 Task: Create Card Customer Satisfaction Review in Board Product Management Best Practices to Workspace Human Resources Software. Create Card Bodybuilding Review in Board Customer Segmentation and Analysis to Workspace Human Resources Software. Create Card Customer Retention Review in Board Product Market Fit Analysis and Optimization to Workspace Human Resources Software
Action: Mouse moved to (95, 290)
Screenshot: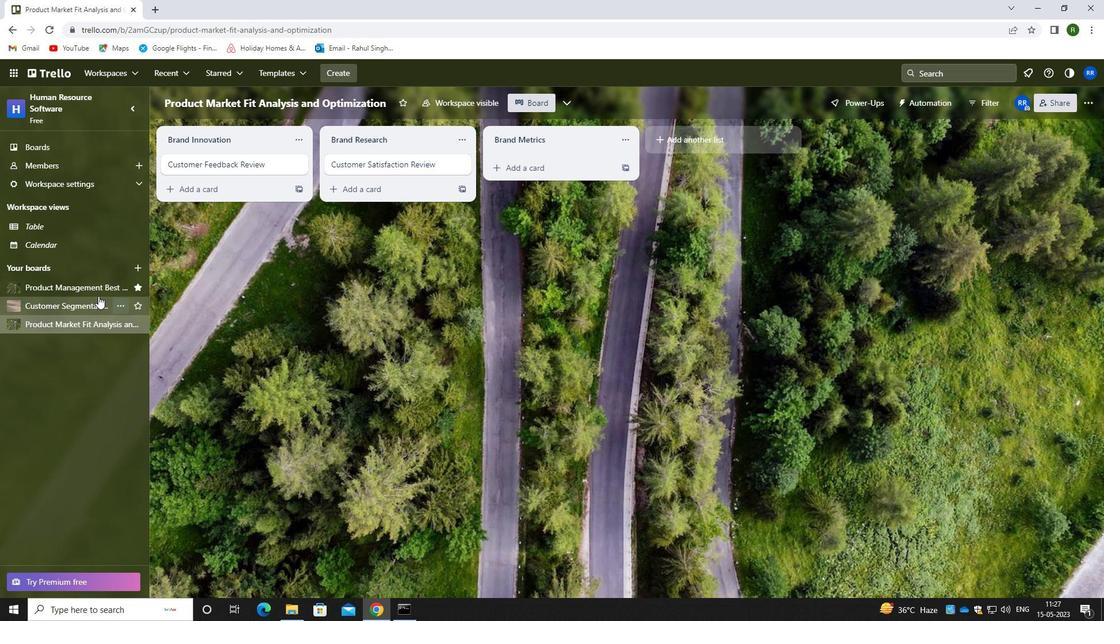 
Action: Mouse pressed left at (95, 290)
Screenshot: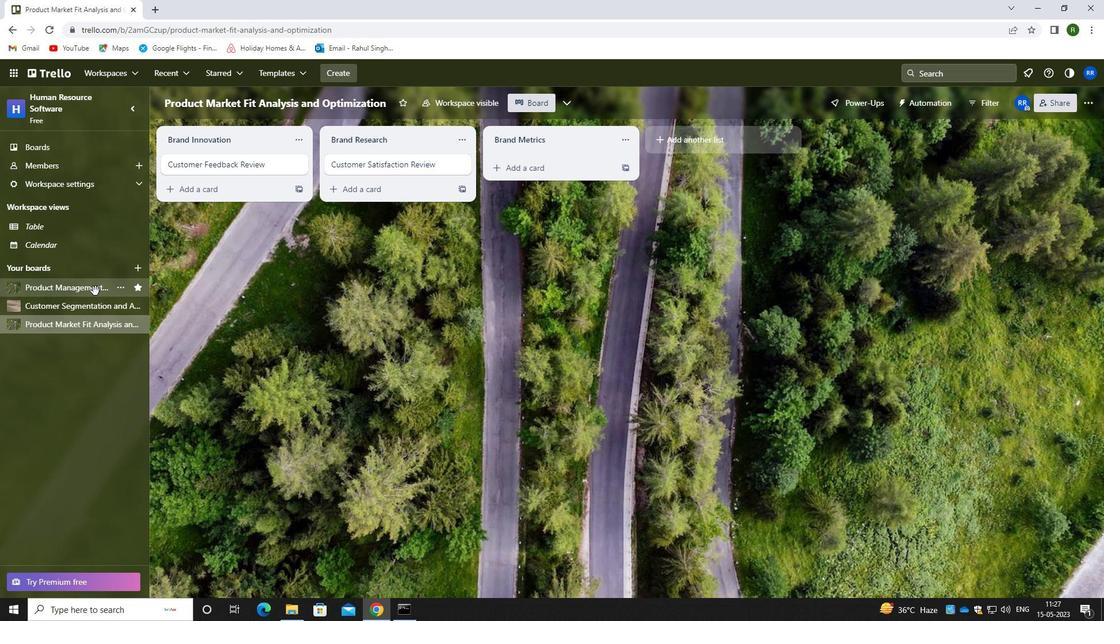 
Action: Mouse moved to (521, 168)
Screenshot: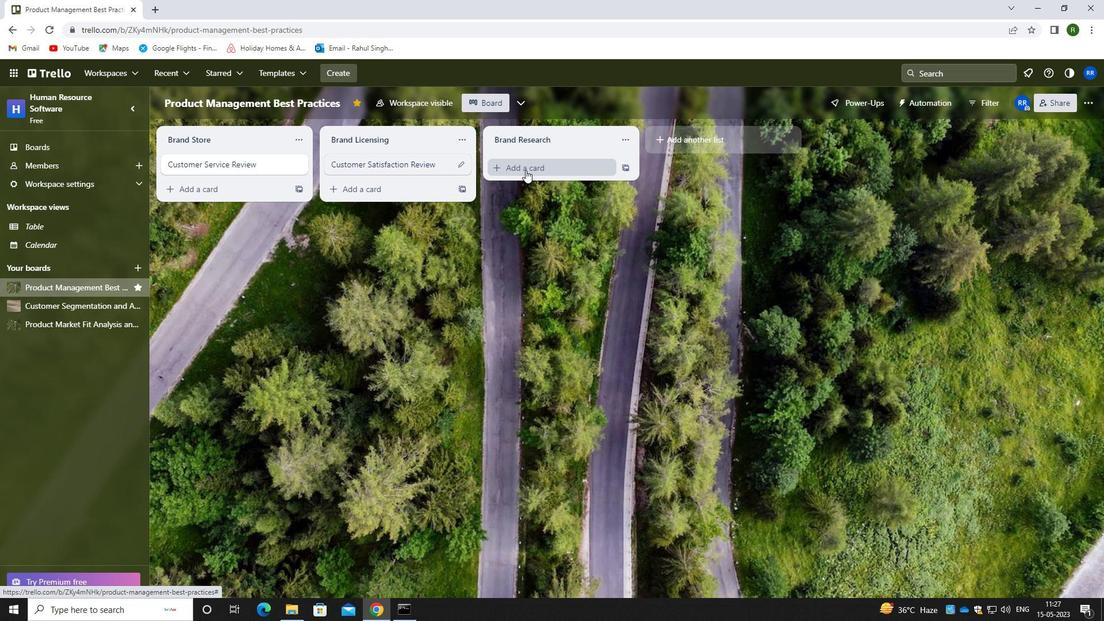 
Action: Mouse pressed left at (521, 168)
Screenshot: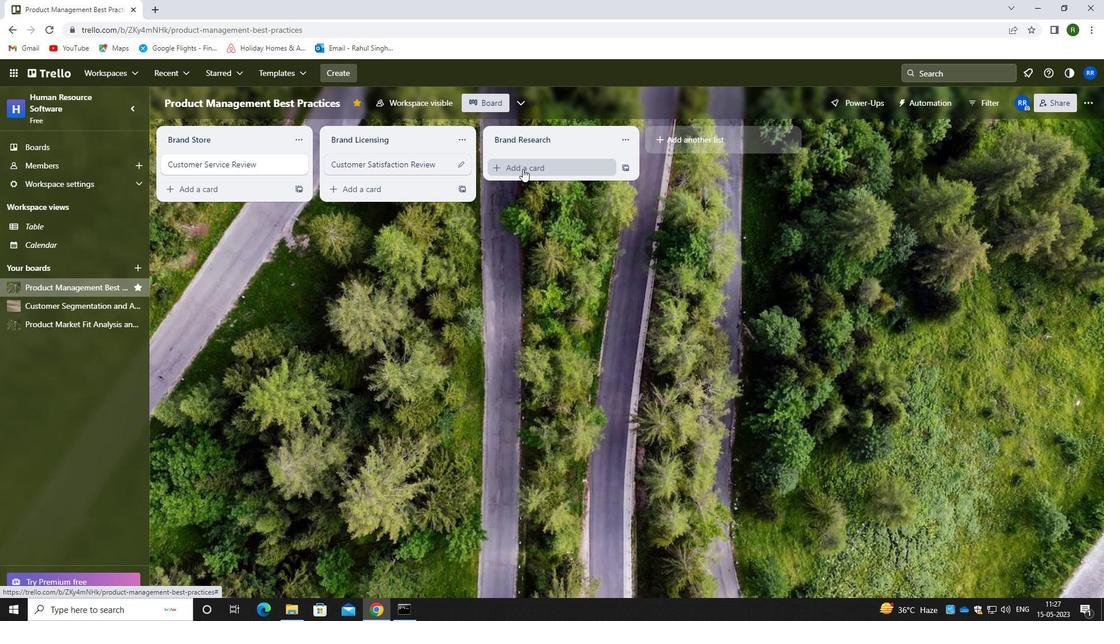 
Action: Mouse moved to (534, 173)
Screenshot: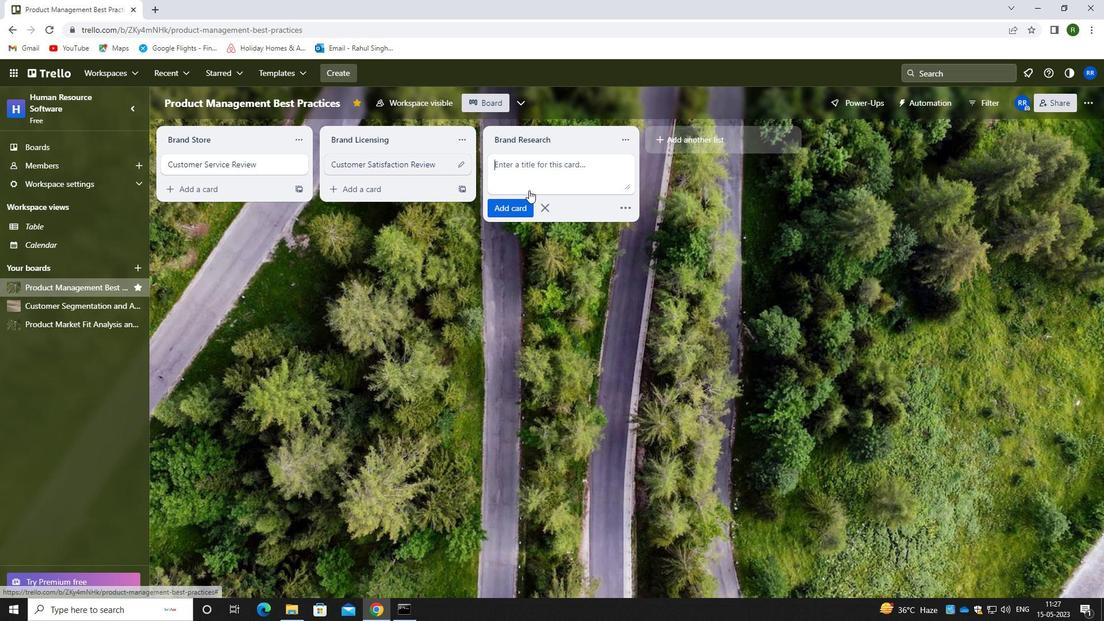 
Action: Mouse pressed left at (534, 173)
Screenshot: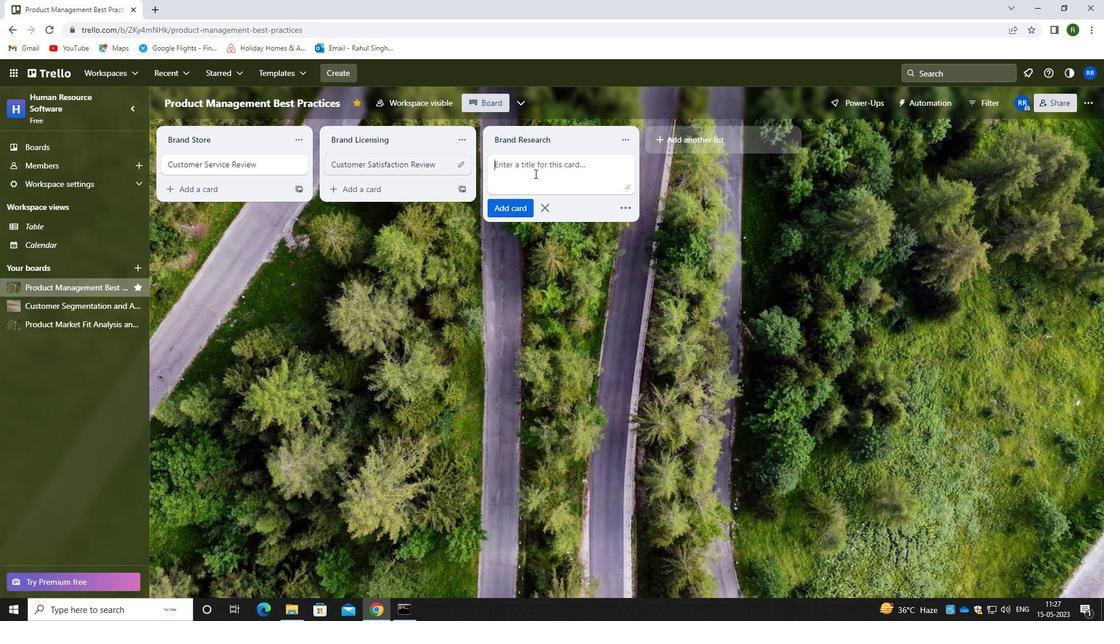 
Action: Key pressed <Key.caps_lock><Key.caps_lock><Key.caps_lock>c<Key.caps_lock>ustomer<Key.space>s<Key.caps_lock>a<Key.backspace><Key.backspace>s<Key.caps_lock>atisfaction<Key.space><Key.caps_lock>FR<Key.caps_lock><Key.backspace><Key.backspace><Key.caps_lock>r<Key.caps_lock>eview
Screenshot: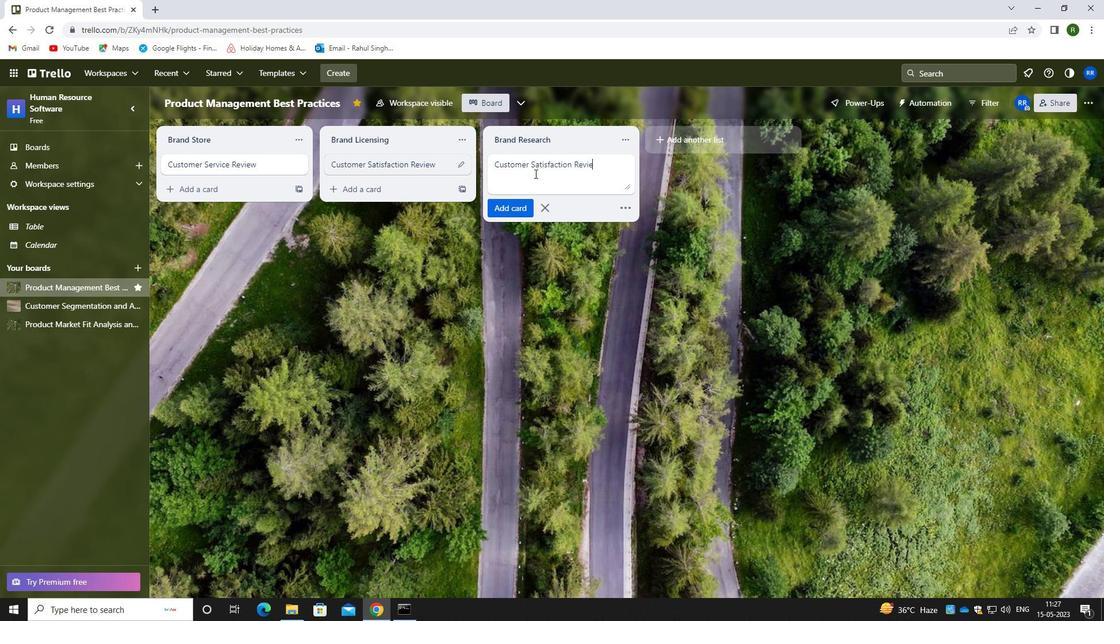 
Action: Mouse moved to (502, 207)
Screenshot: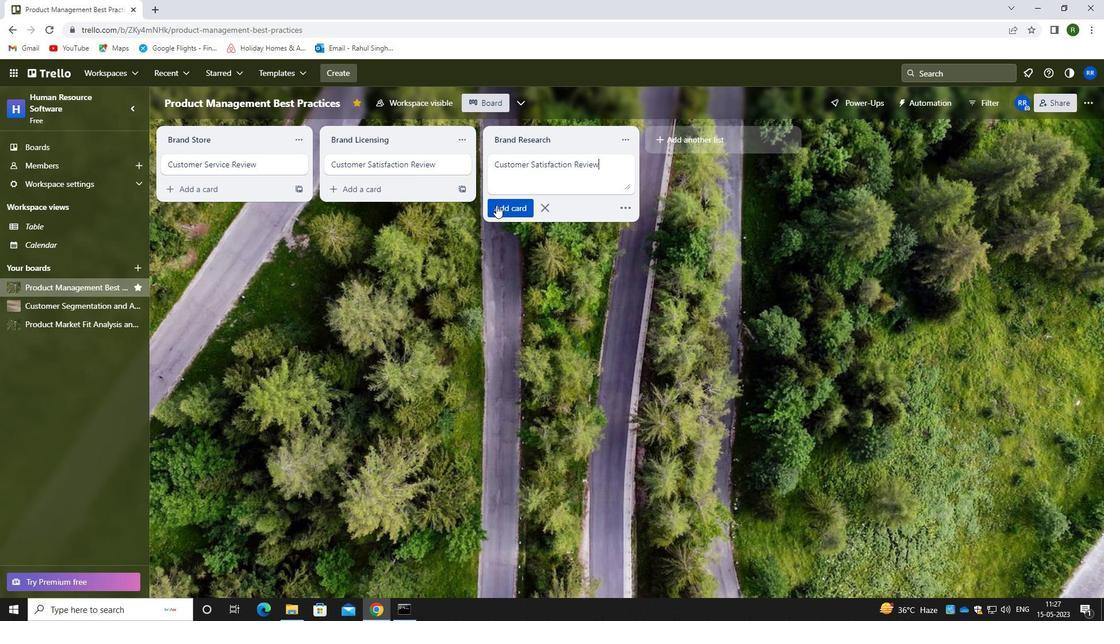 
Action: Mouse pressed left at (502, 207)
Screenshot: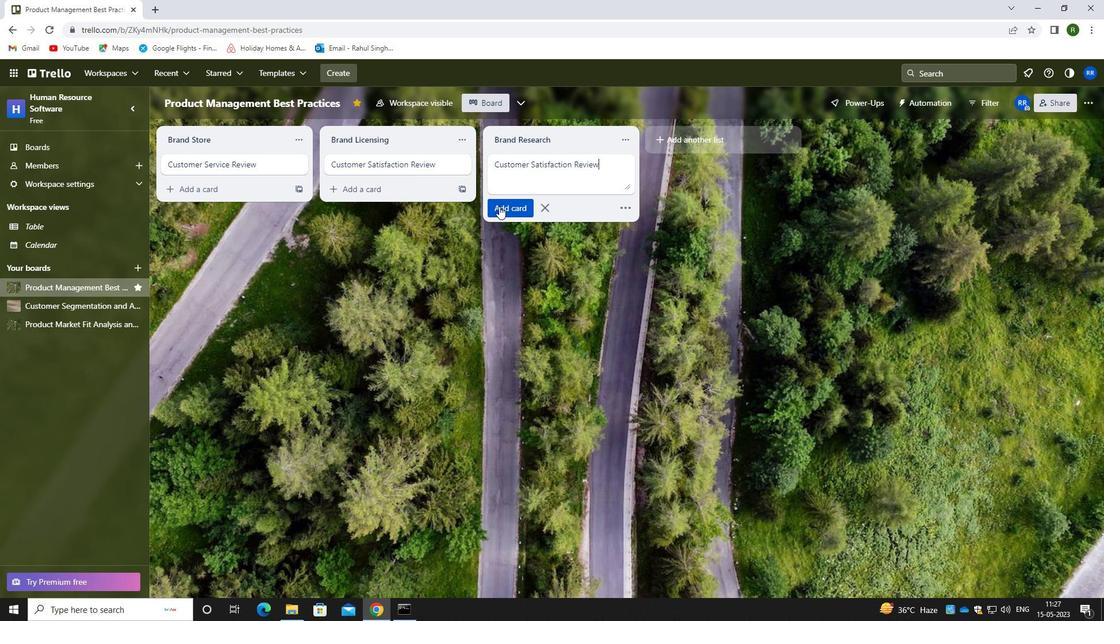 
Action: Mouse moved to (89, 308)
Screenshot: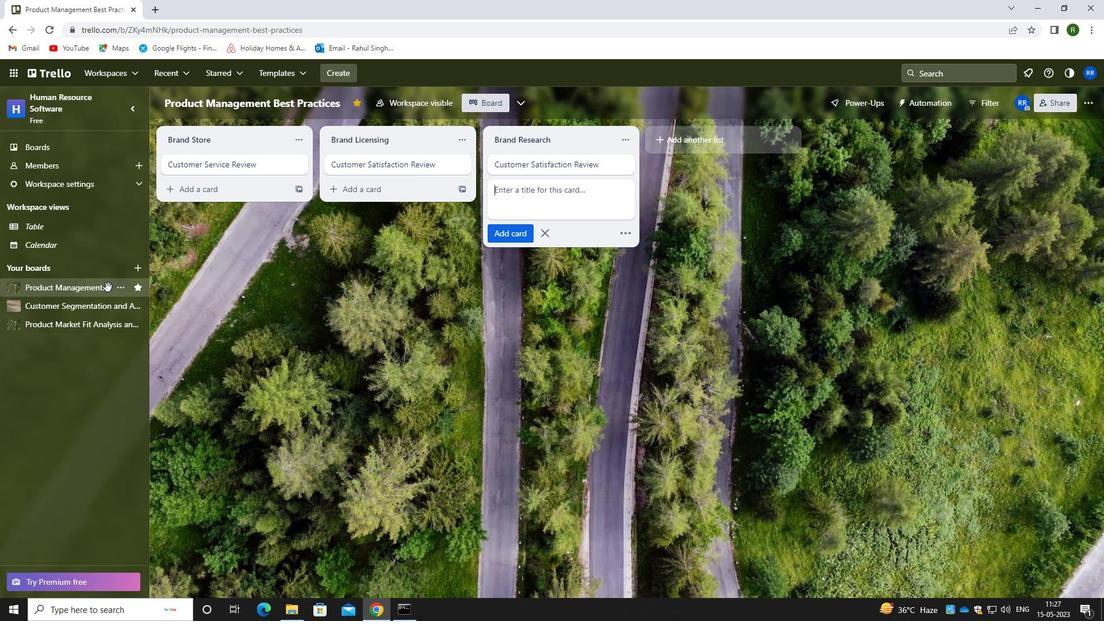 
Action: Mouse pressed left at (89, 308)
Screenshot: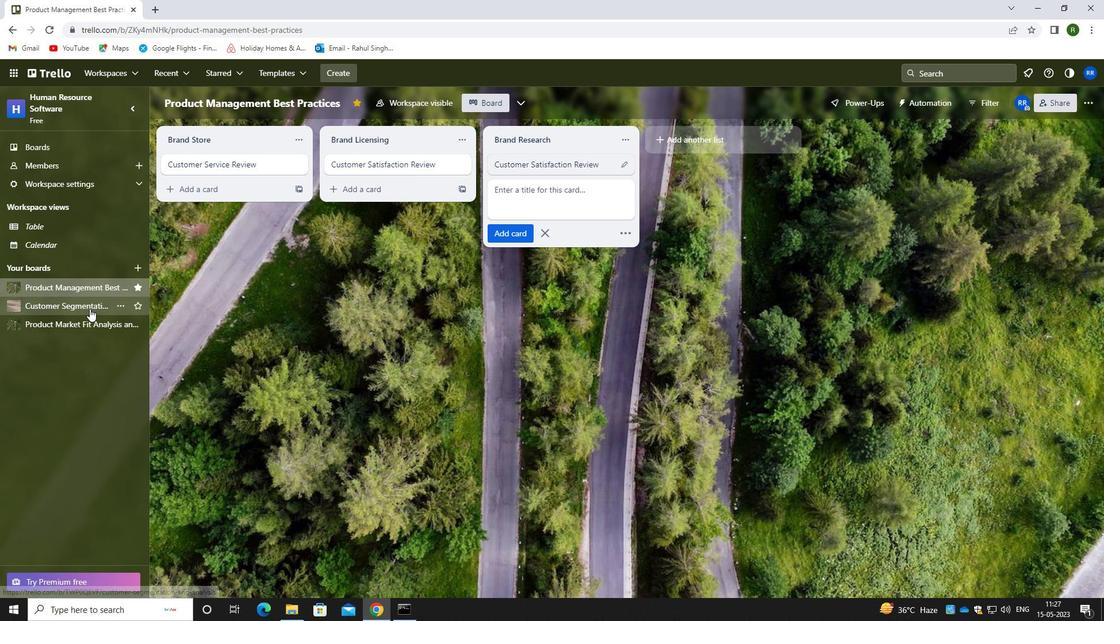 
Action: Mouse moved to (545, 172)
Screenshot: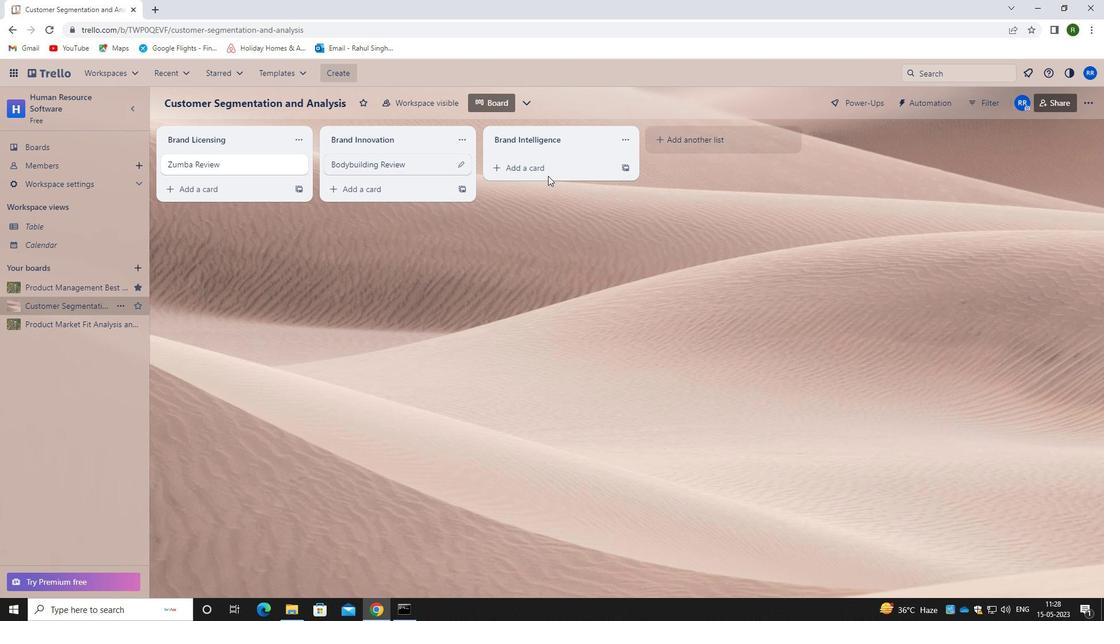
Action: Mouse pressed left at (545, 172)
Screenshot: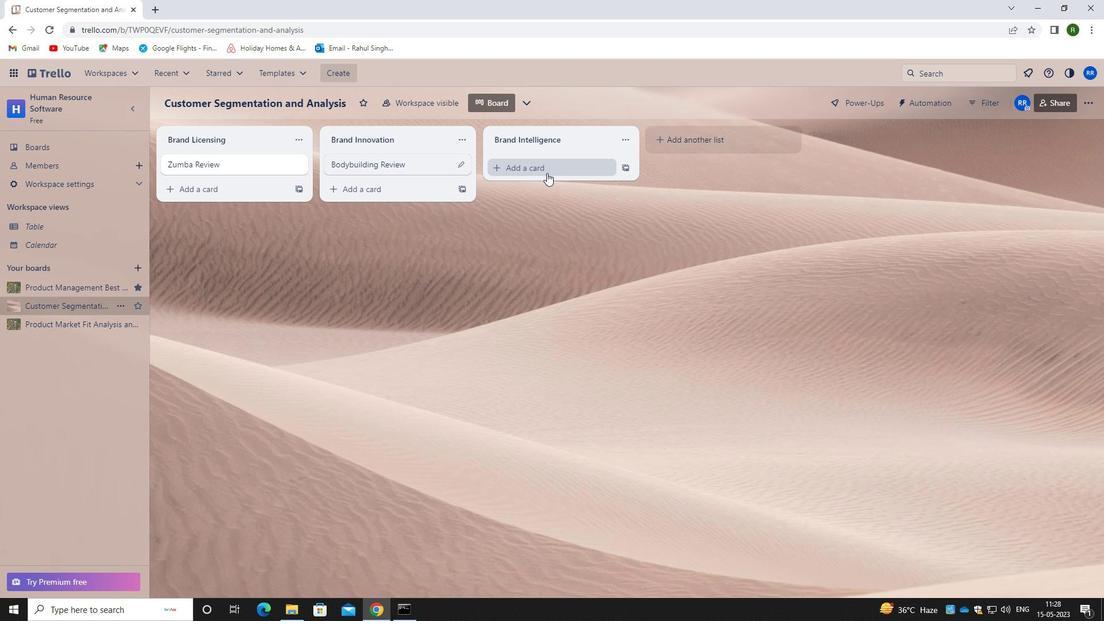 
Action: Mouse moved to (512, 185)
Screenshot: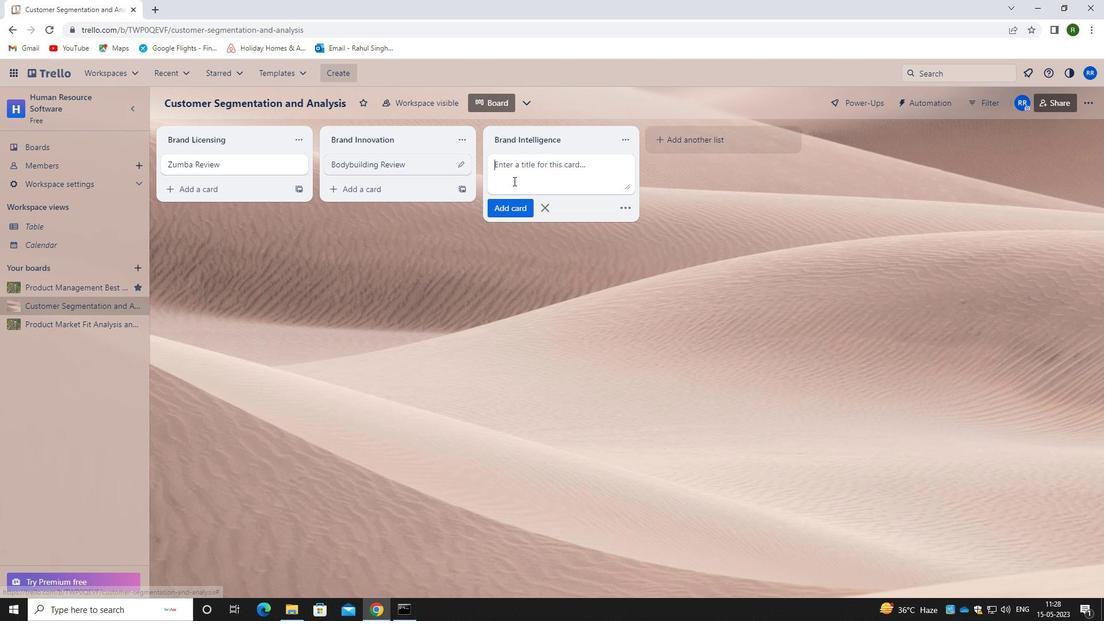 
Action: Mouse pressed left at (512, 185)
Screenshot: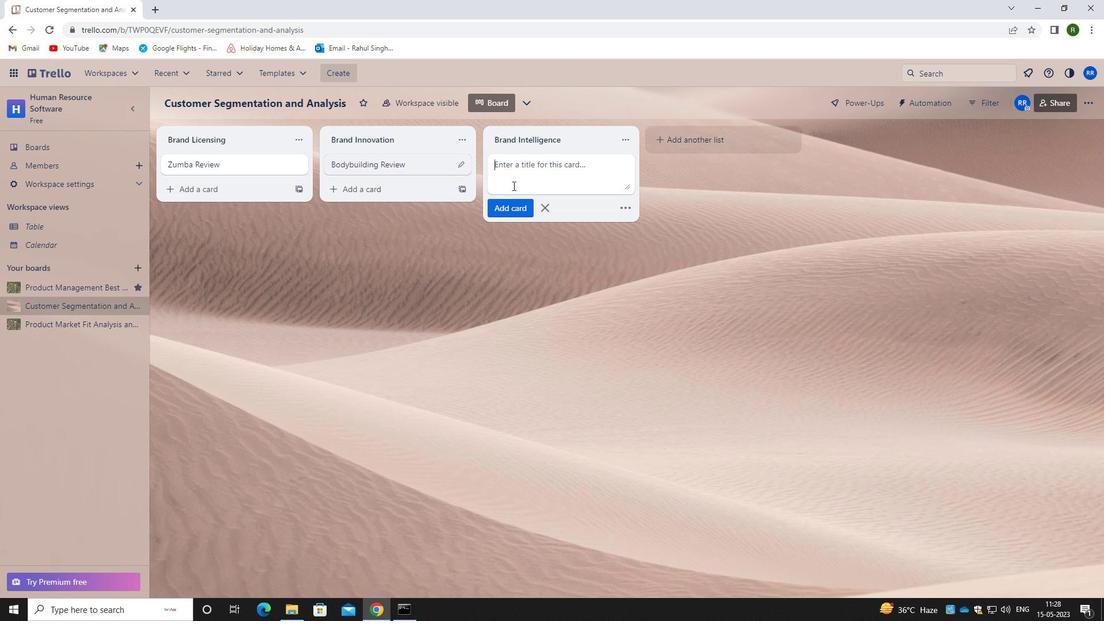 
Action: Key pressed <Key.caps_lock>b<Key.caps_lock>odybuilding<Key.space><Key.caps_lock>r<Key.caps_lock>eview
Screenshot: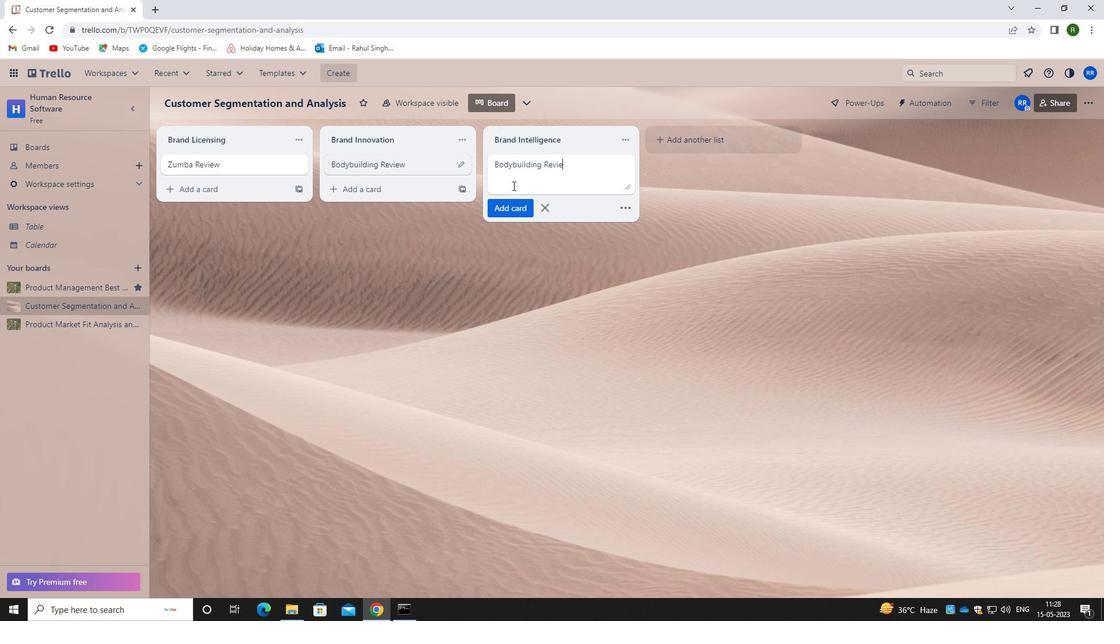 
Action: Mouse moved to (504, 199)
Screenshot: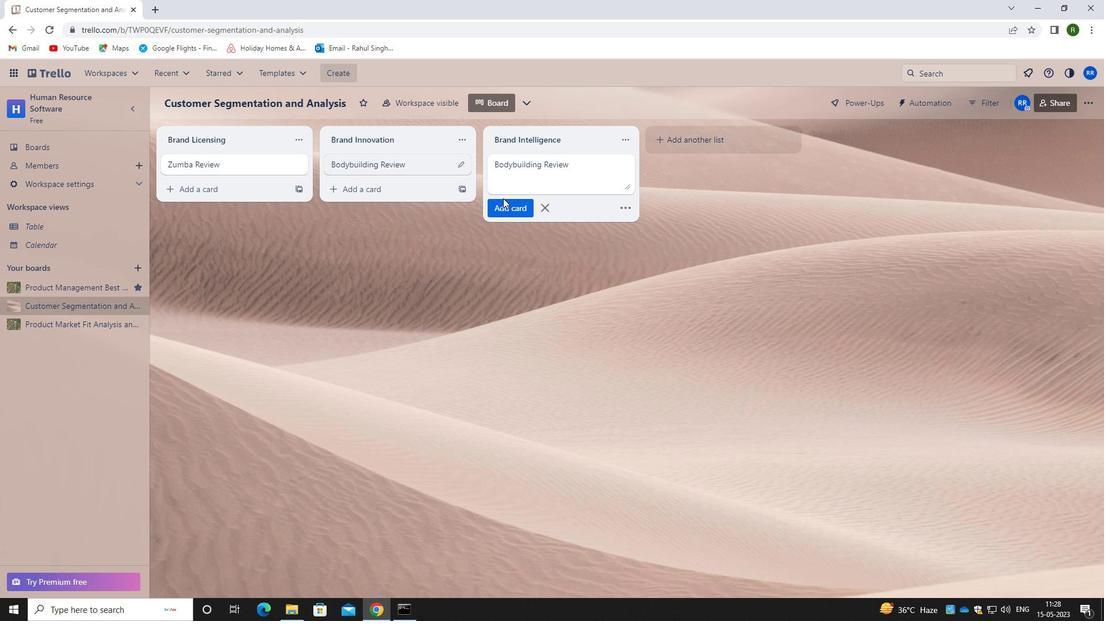 
Action: Mouse pressed left at (504, 199)
Screenshot: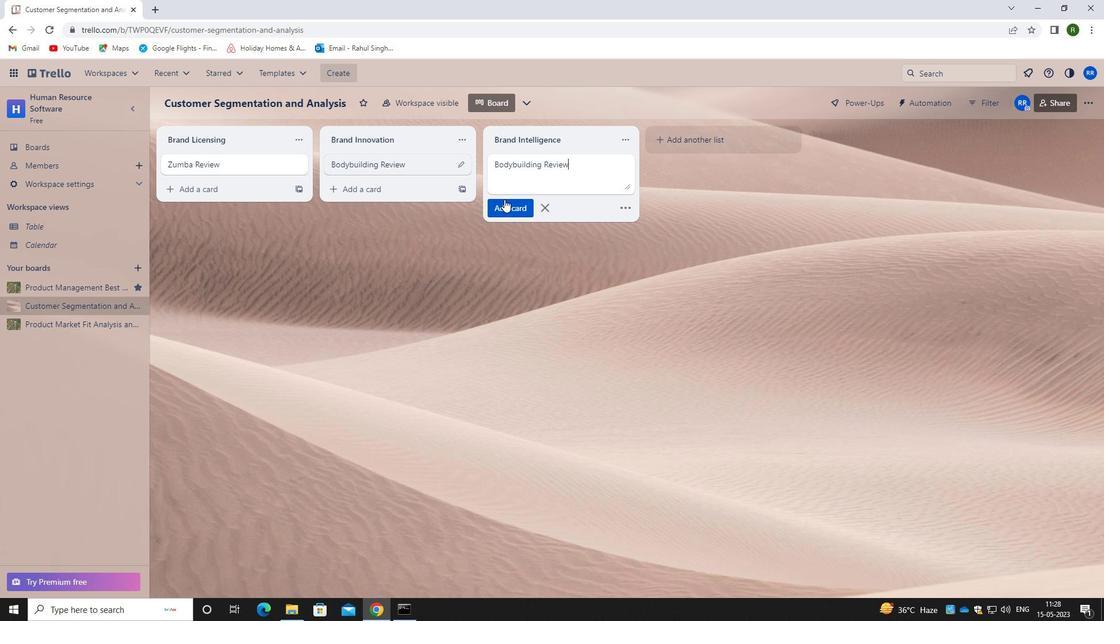 
Action: Mouse moved to (682, 140)
Screenshot: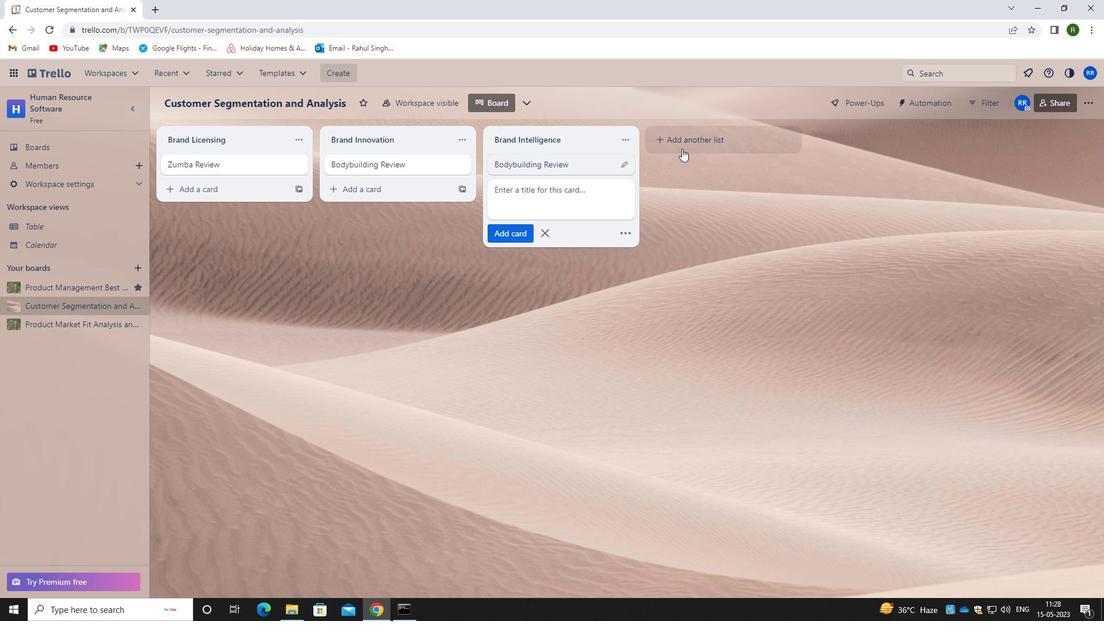 
Action: Mouse pressed left at (682, 140)
Screenshot: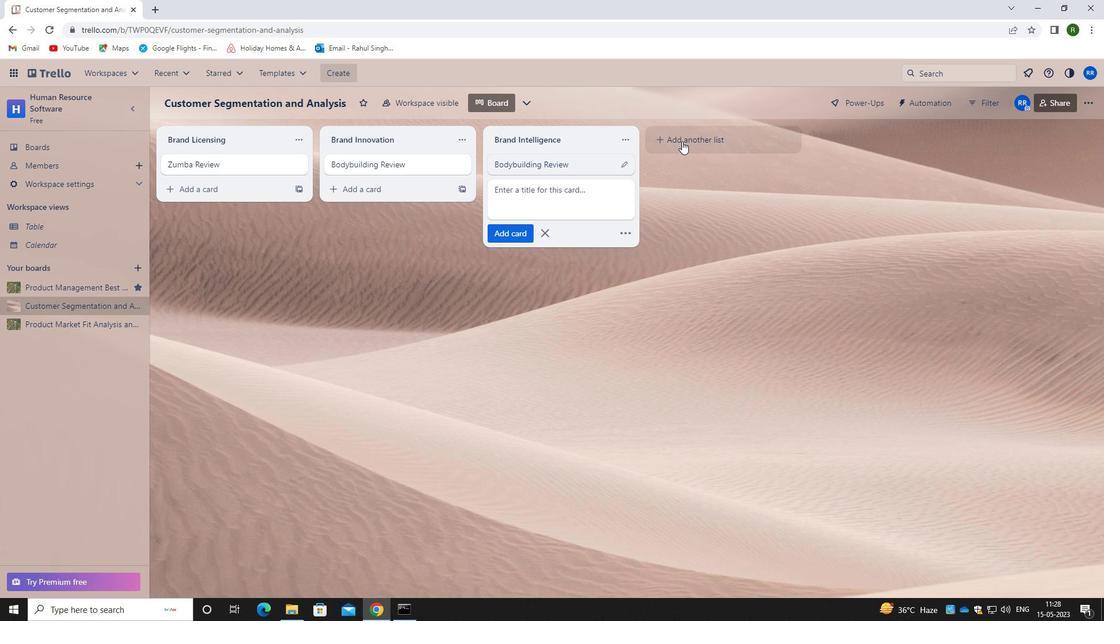 
Action: Mouse moved to (37, 324)
Screenshot: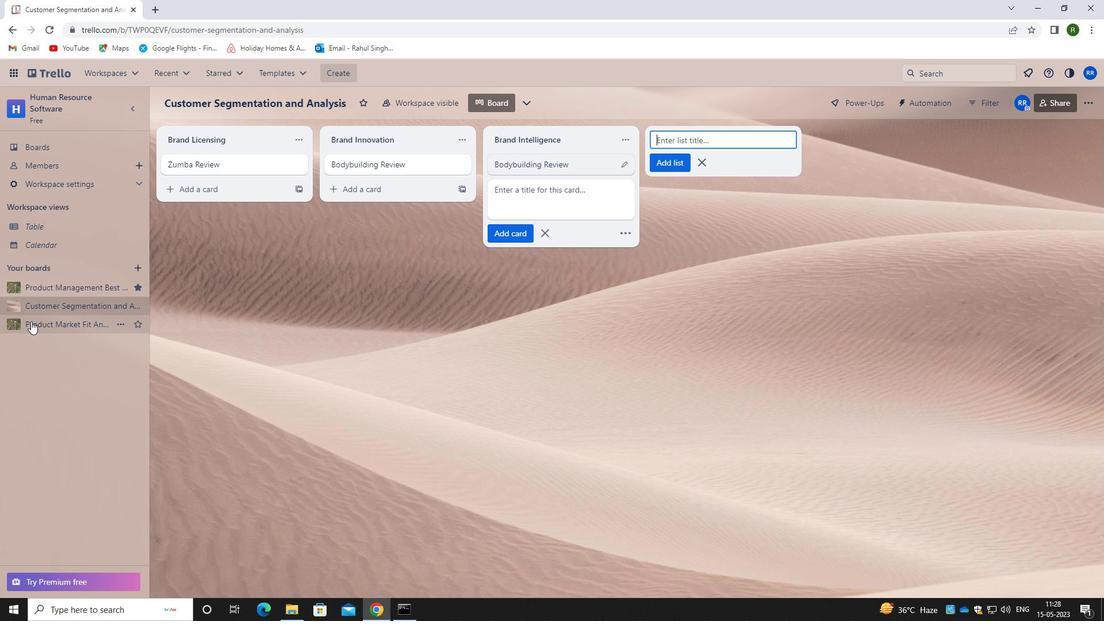 
Action: Mouse pressed left at (37, 324)
Screenshot: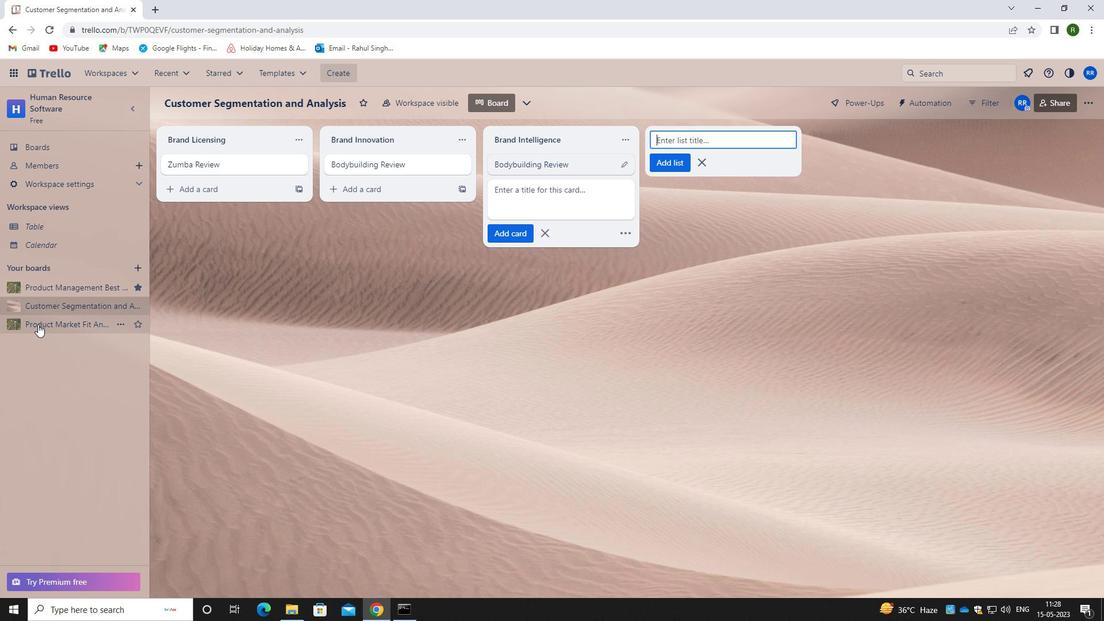 
Action: Mouse moved to (535, 165)
Screenshot: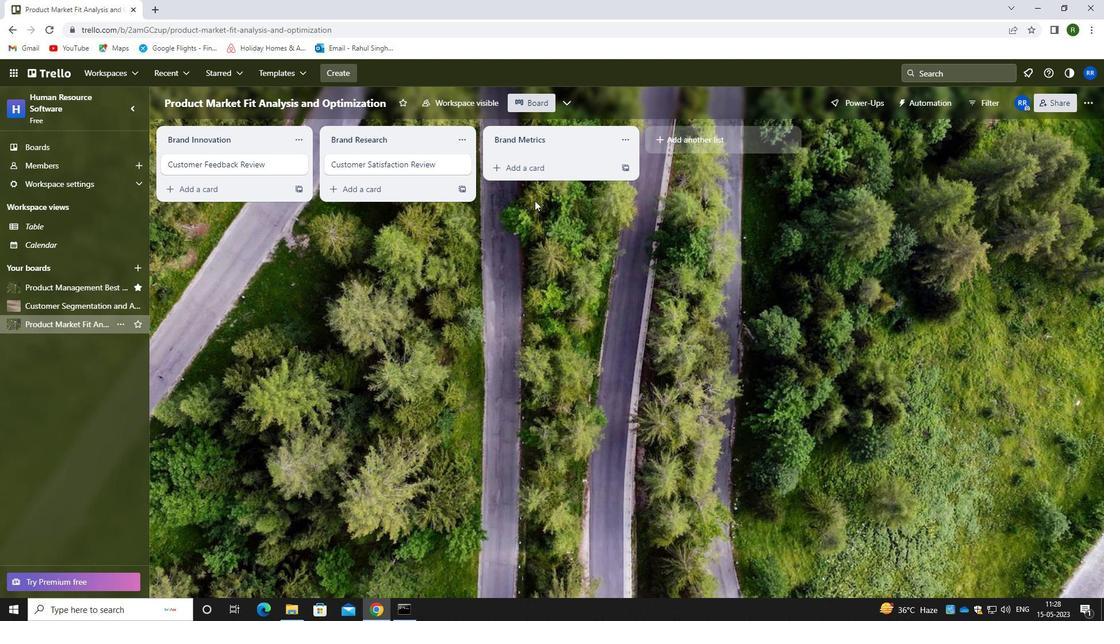 
Action: Mouse pressed left at (535, 165)
Screenshot: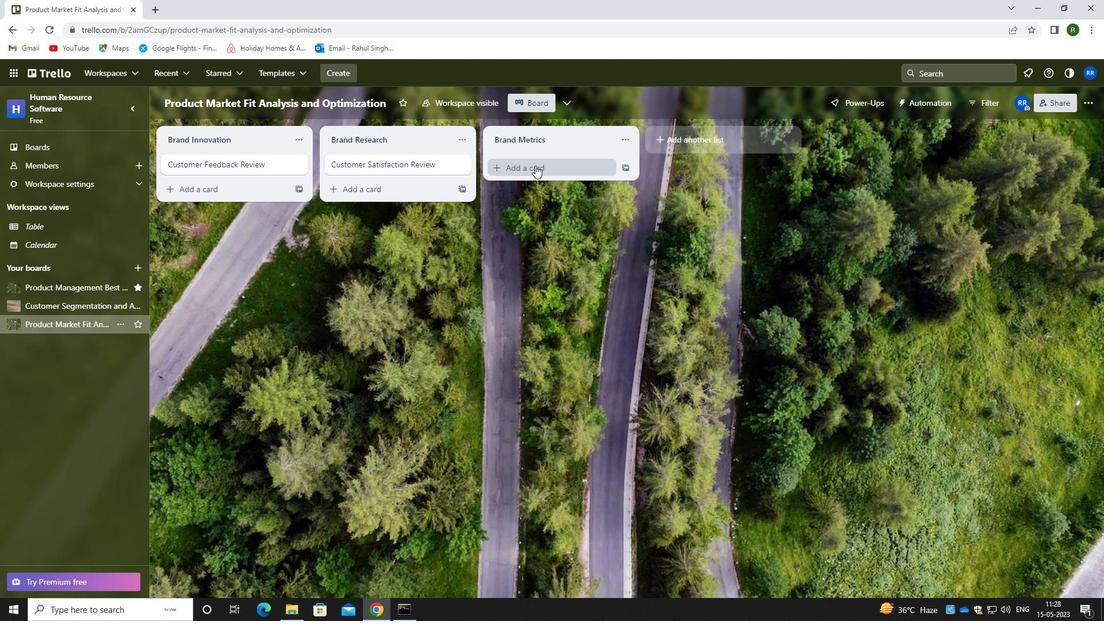 
Action: Mouse moved to (535, 175)
Screenshot: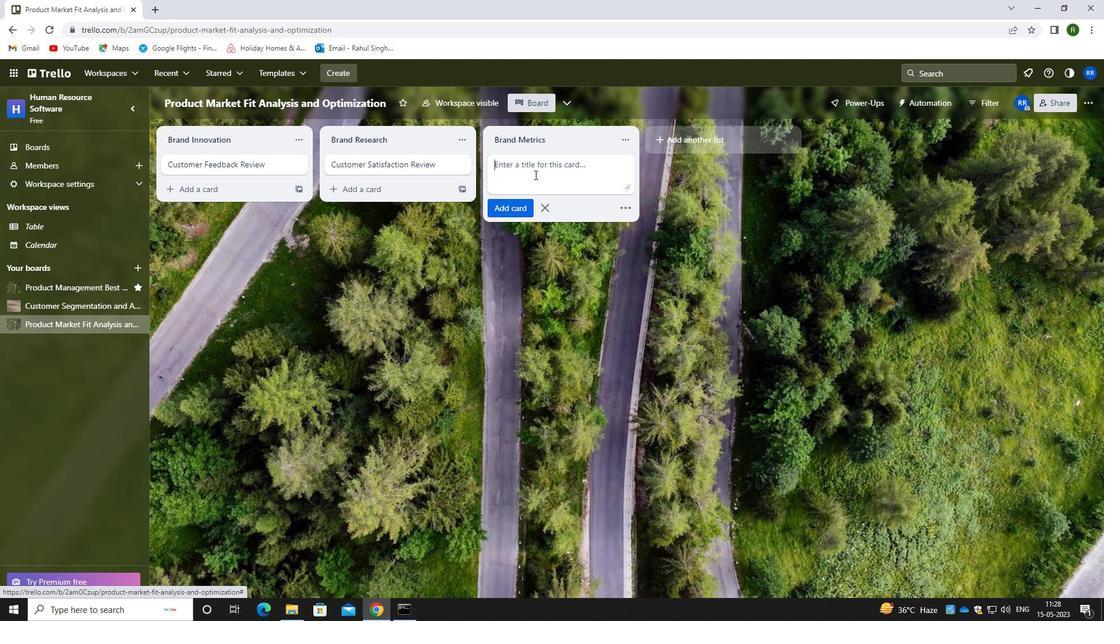 
Action: Mouse pressed left at (535, 175)
Screenshot: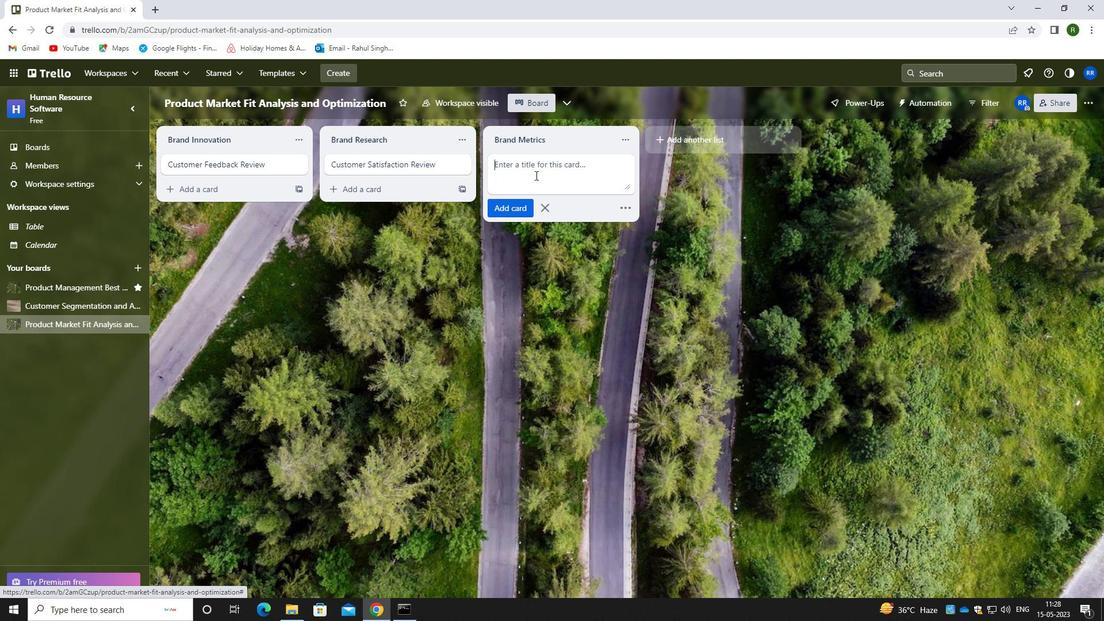 
Action: Mouse moved to (537, 177)
Screenshot: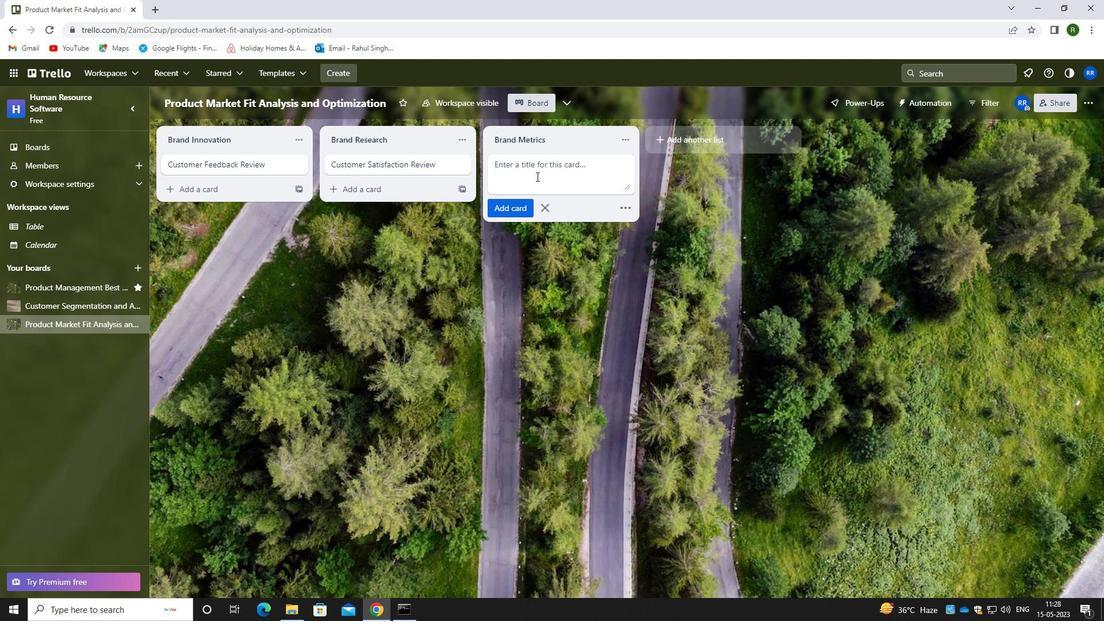 
Action: Key pressed <Key.caps_lock>c<Key.caps_lock>ustomer<Key.space><Key.caps_lock>R<Key.caps_lock>etention<Key.space><Key.caps_lock>r<Key.caps_lock>eview
Screenshot: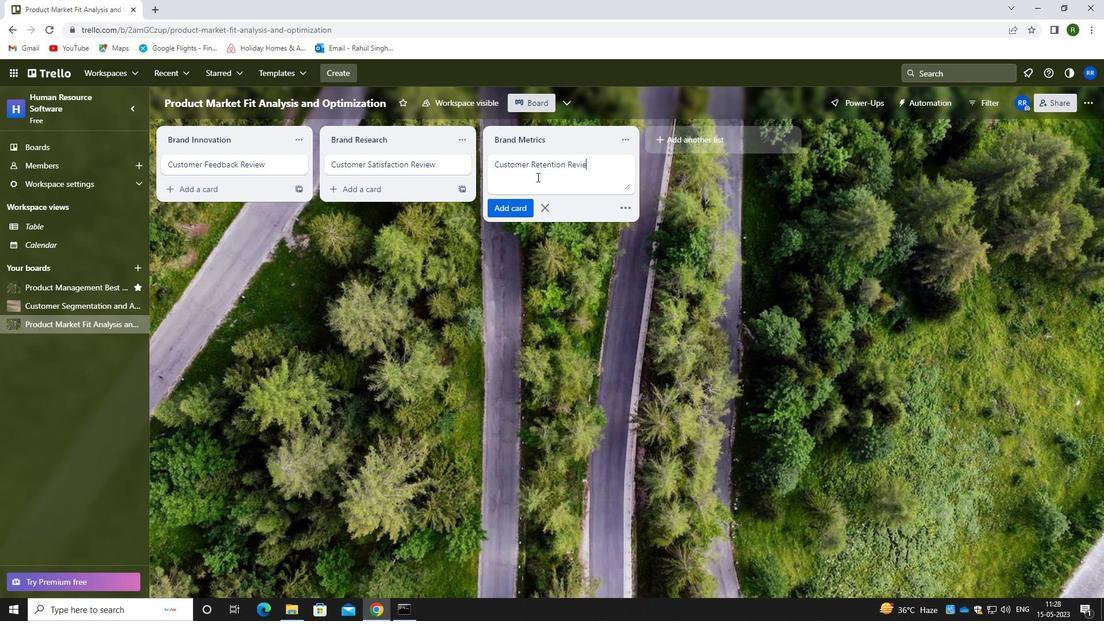 
Action: Mouse moved to (525, 211)
Screenshot: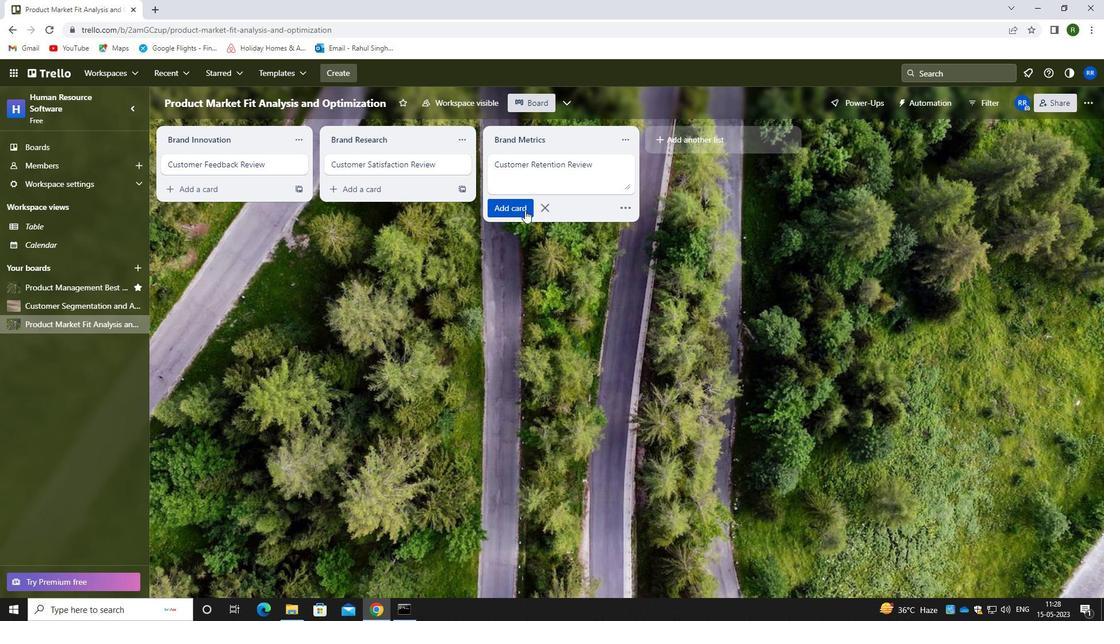 
Action: Mouse pressed left at (525, 211)
Screenshot: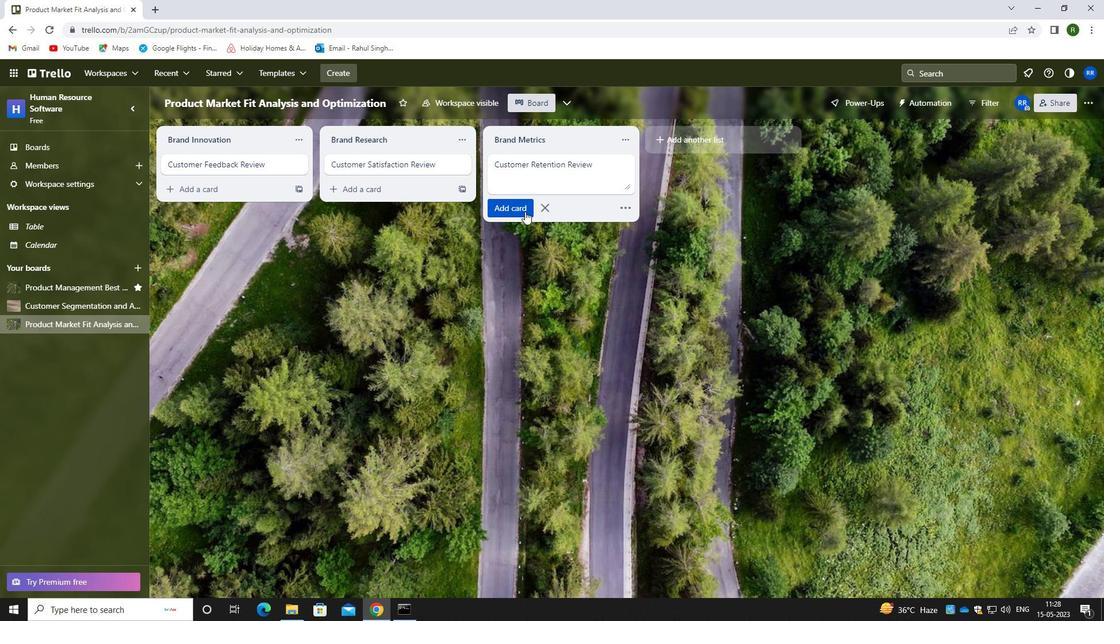
Action: Mouse moved to (514, 299)
Screenshot: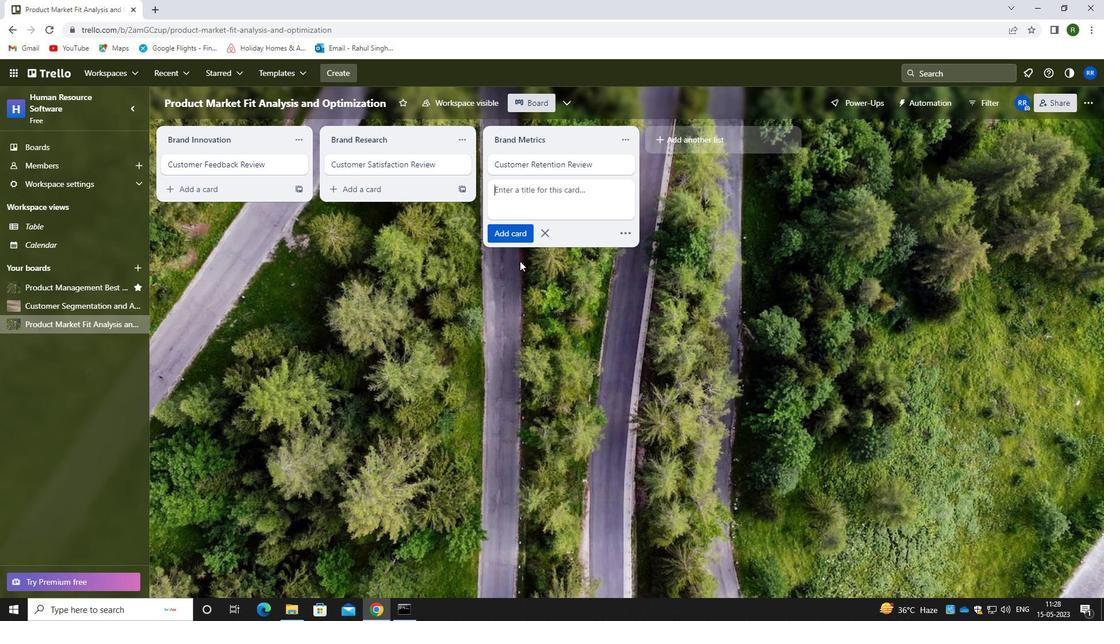 
Action: Mouse pressed left at (514, 299)
Screenshot: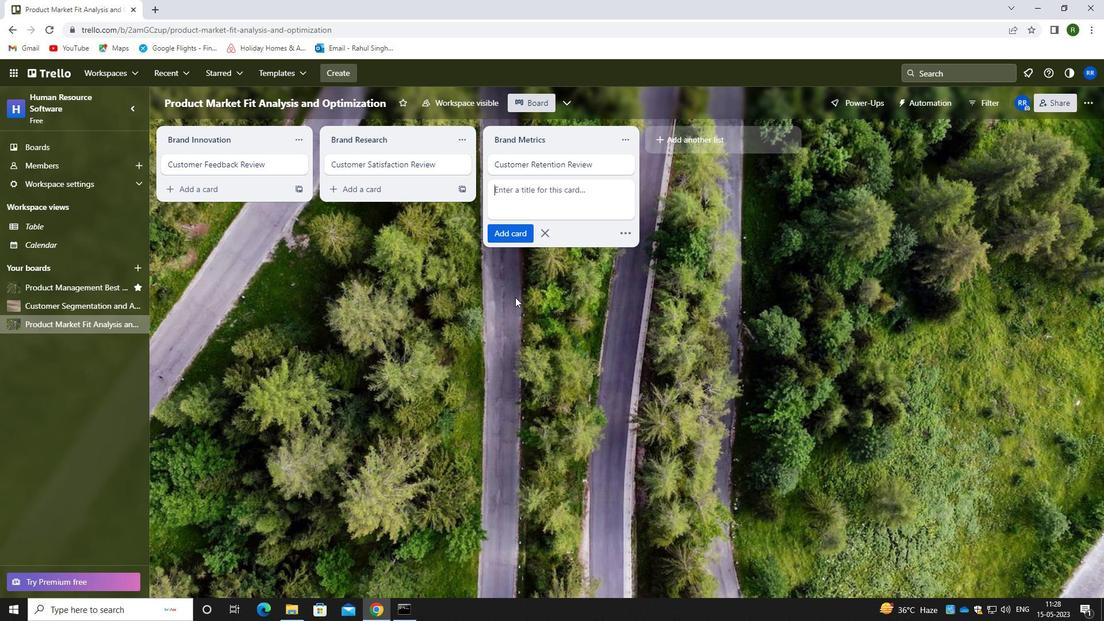 
Action: Mouse moved to (514, 300)
Screenshot: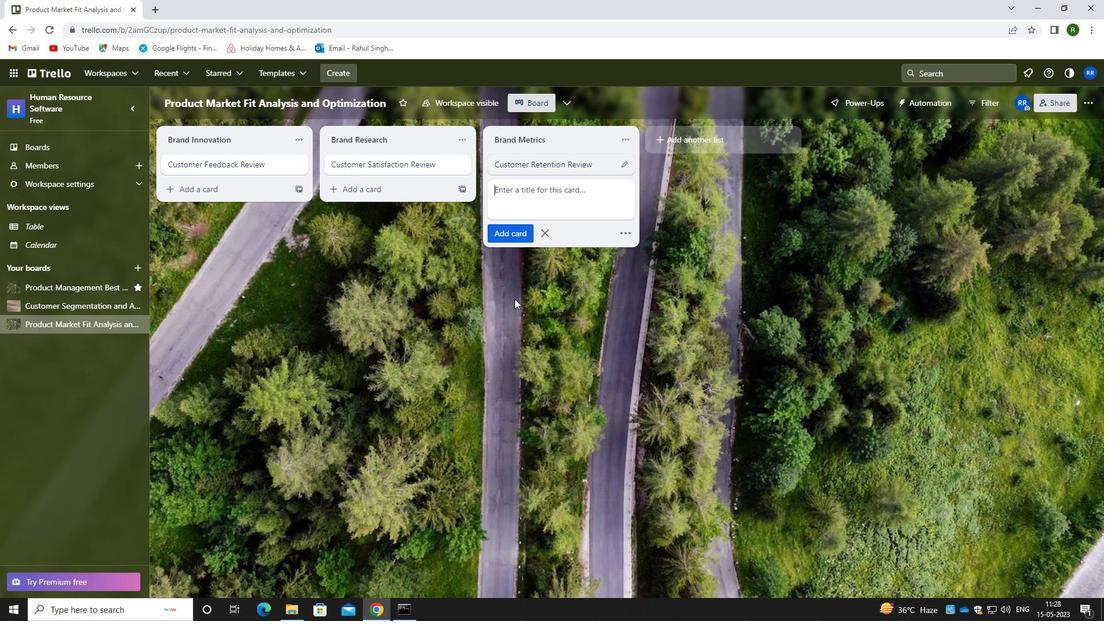 
